 Task: Fit zoom menu to 100%.
Action: Mouse moved to (103, 67)
Screenshot: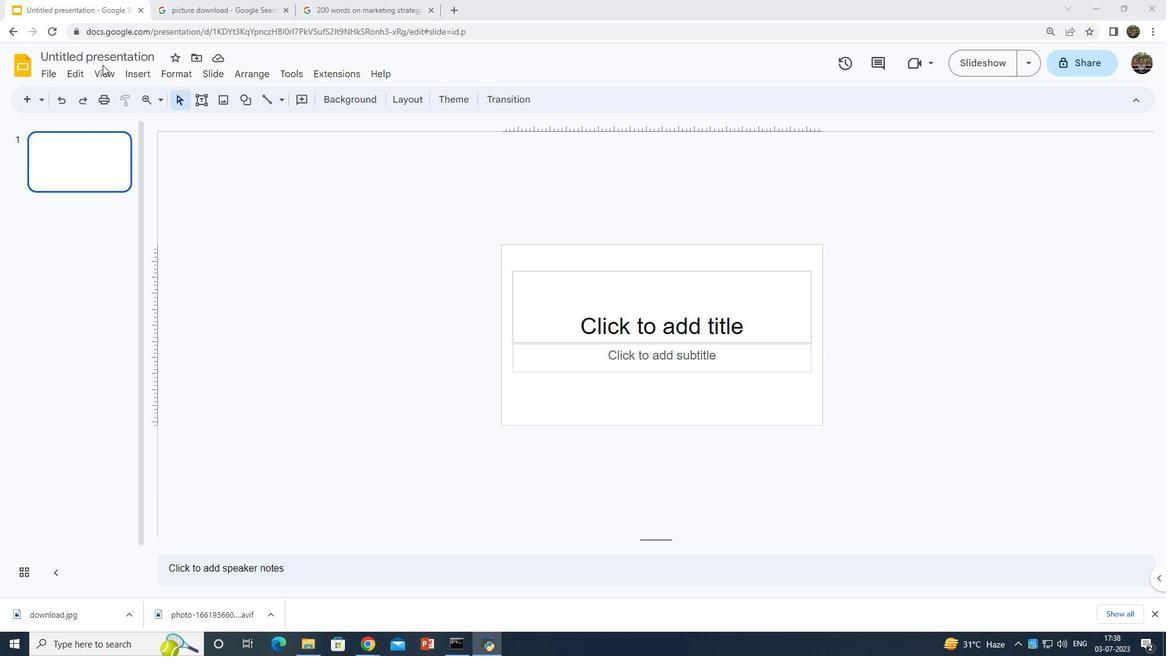 
Action: Mouse pressed left at (103, 67)
Screenshot: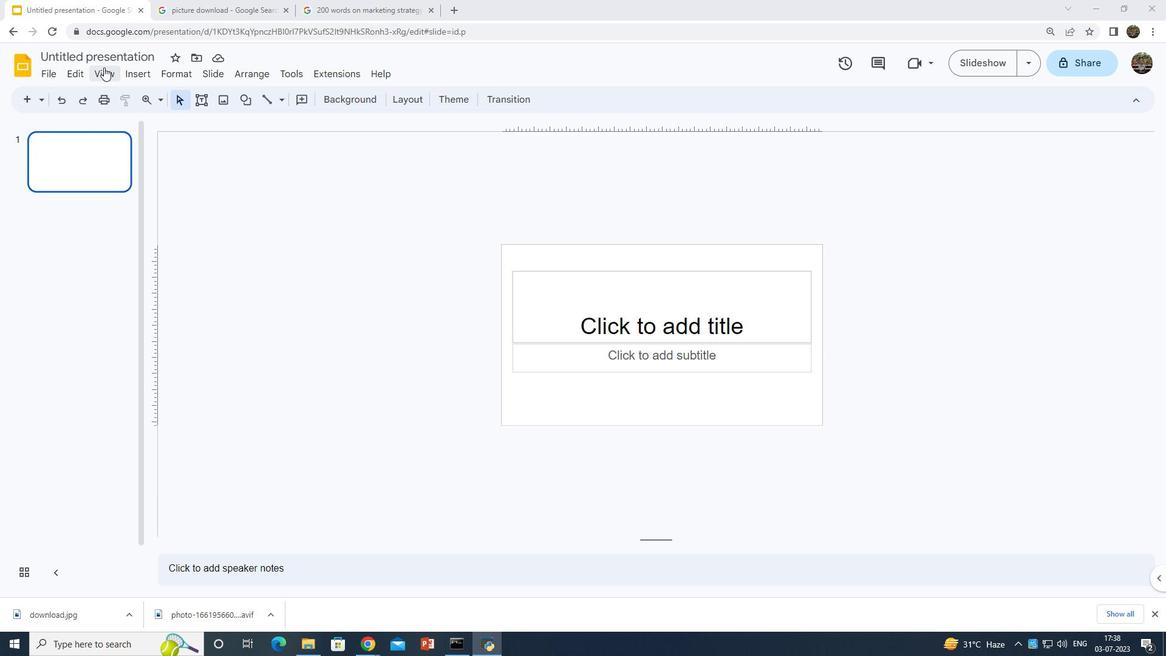 
Action: Mouse moved to (282, 349)
Screenshot: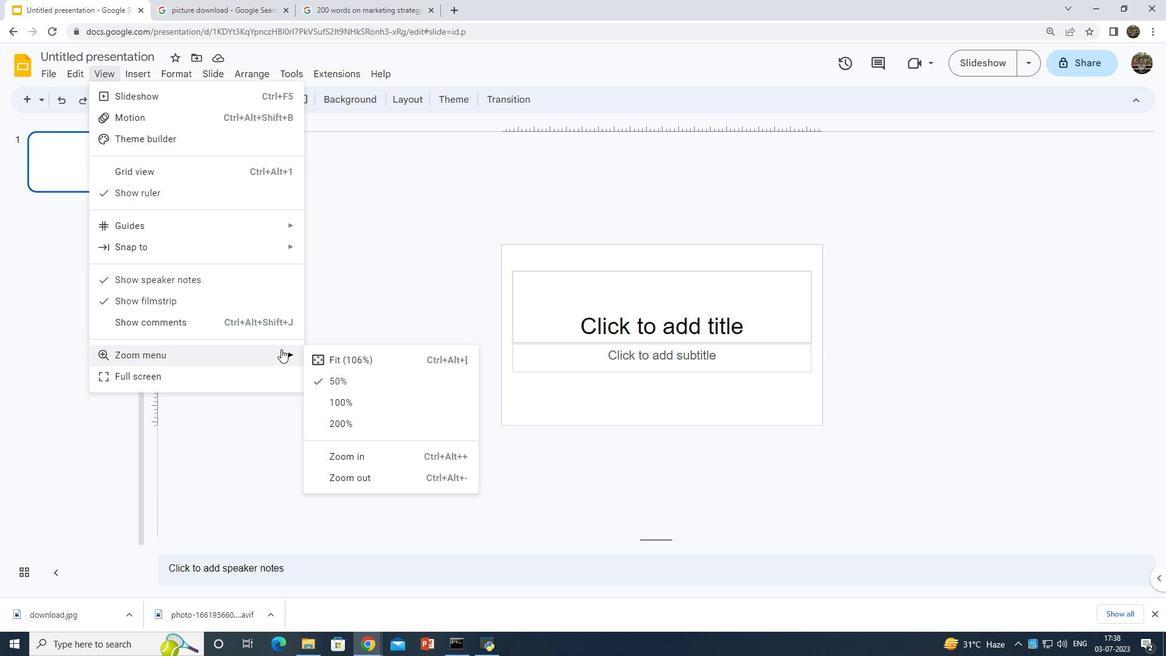 
Action: Mouse pressed left at (282, 349)
Screenshot: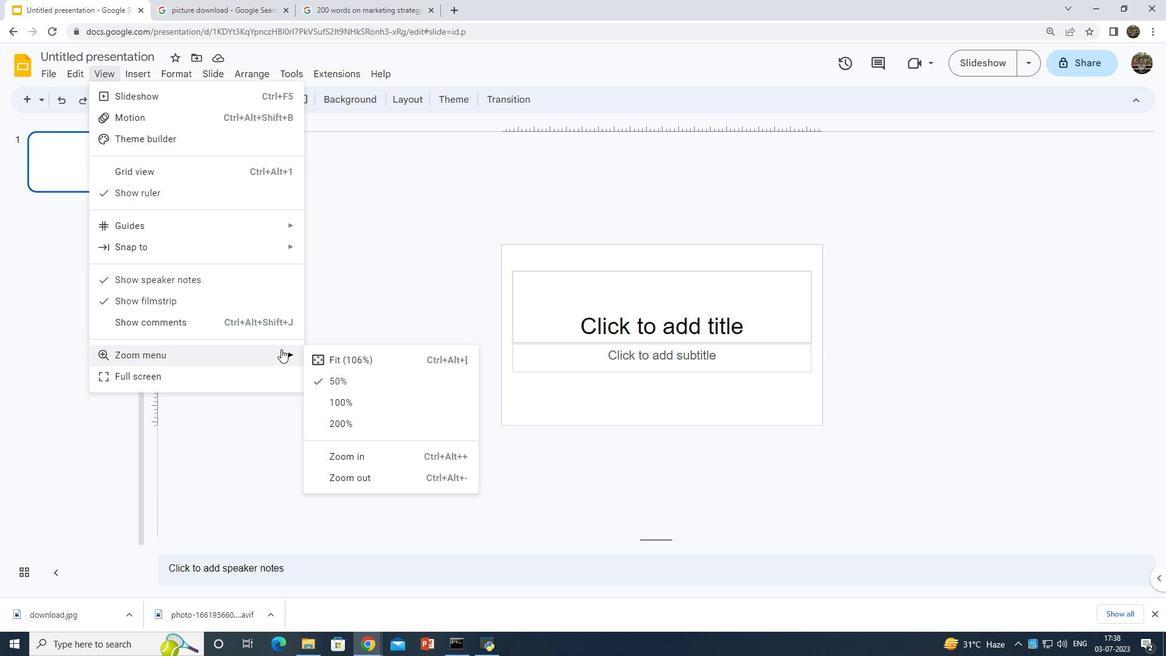
Action: Mouse moved to (320, 399)
Screenshot: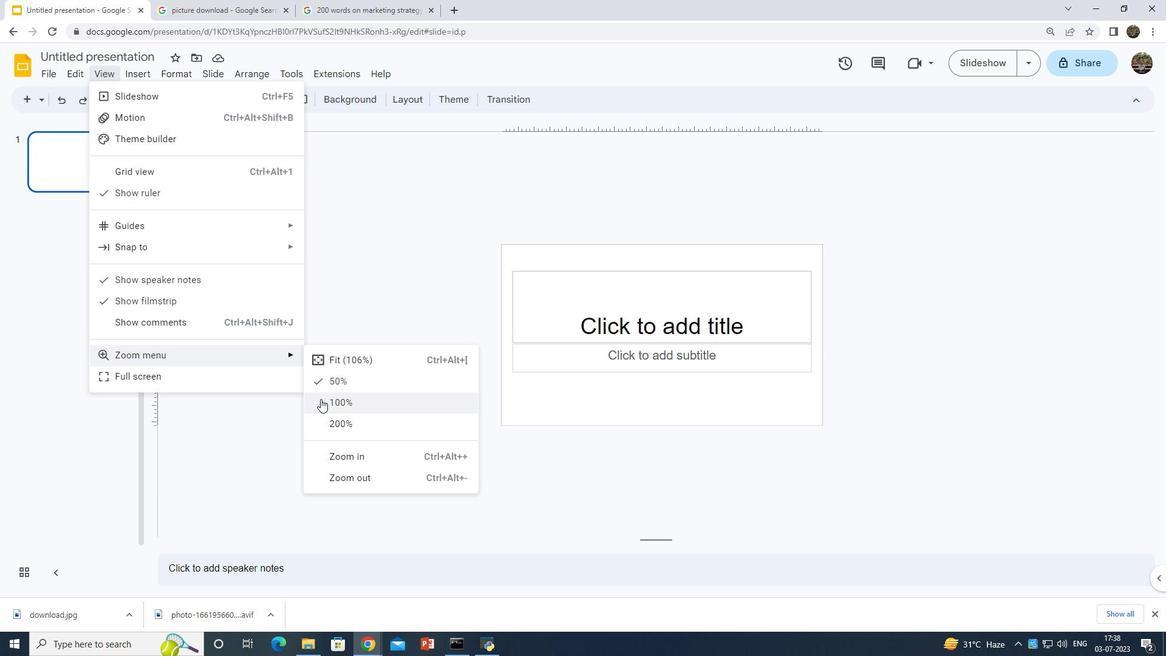 
Action: Mouse pressed left at (320, 399)
Screenshot: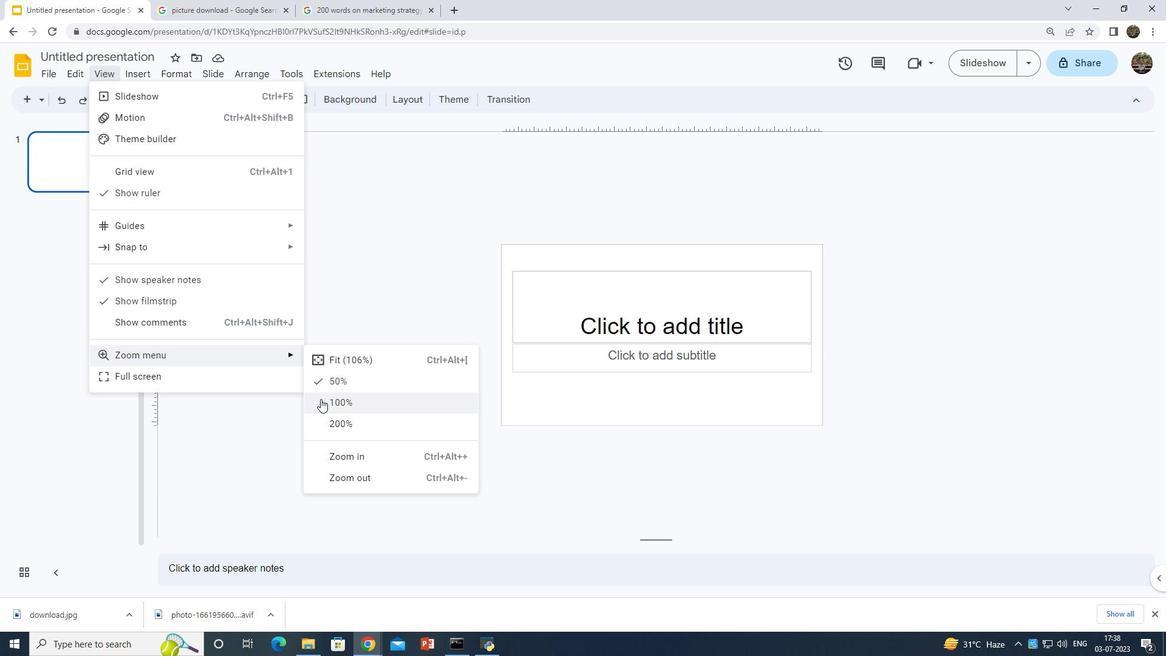 
